 Task: Sort the products in the category "Hard Seltzer" by best match.
Action: Mouse moved to (777, 268)
Screenshot: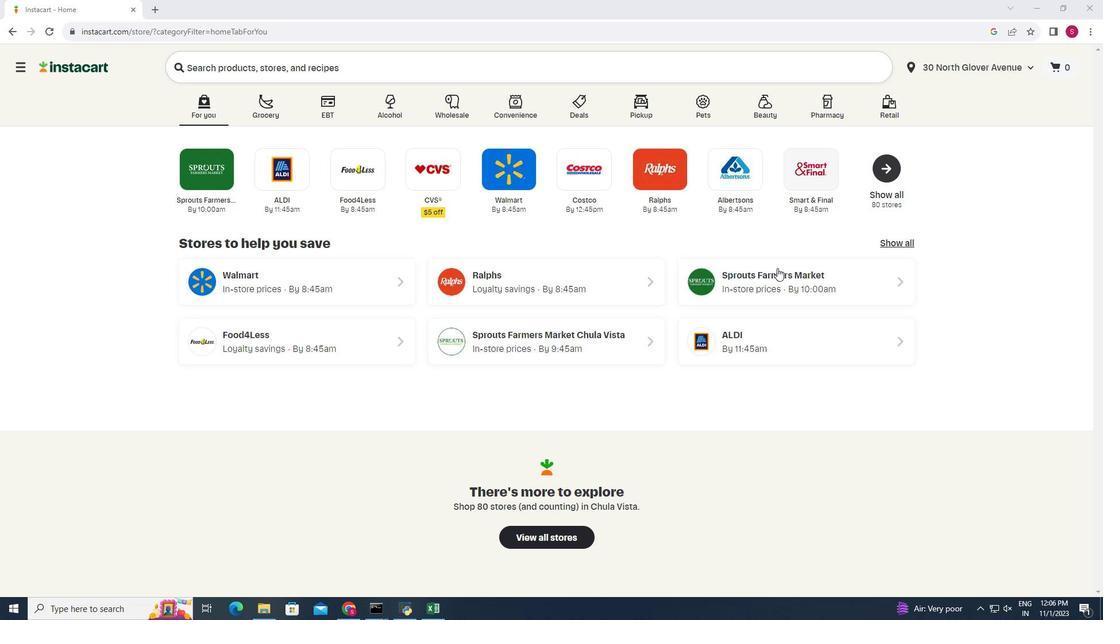 
Action: Mouse pressed left at (777, 268)
Screenshot: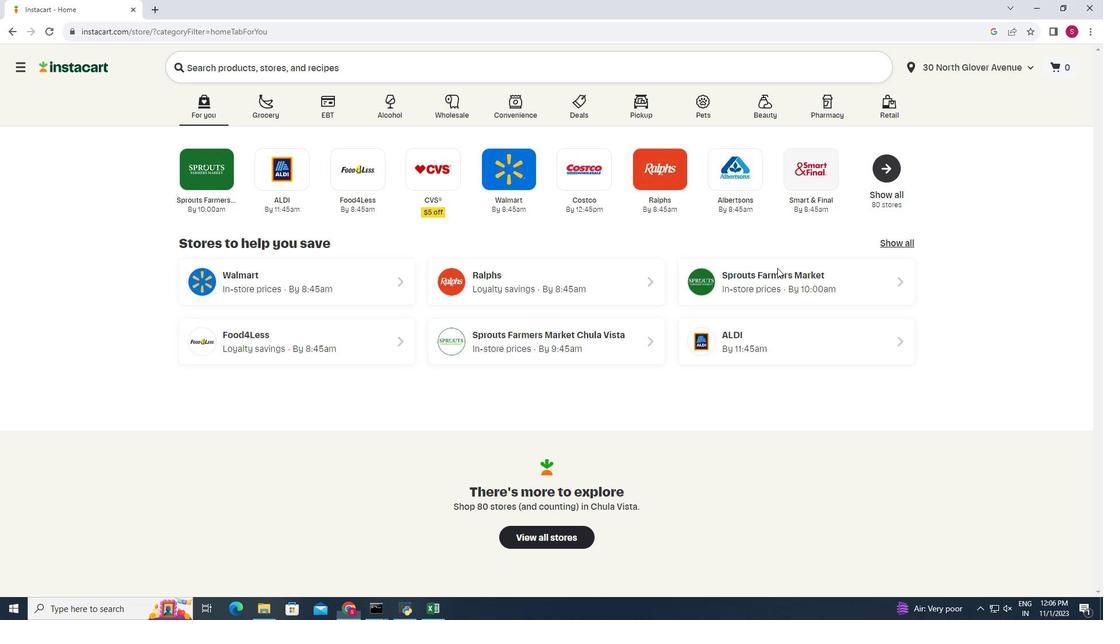 
Action: Mouse moved to (67, 566)
Screenshot: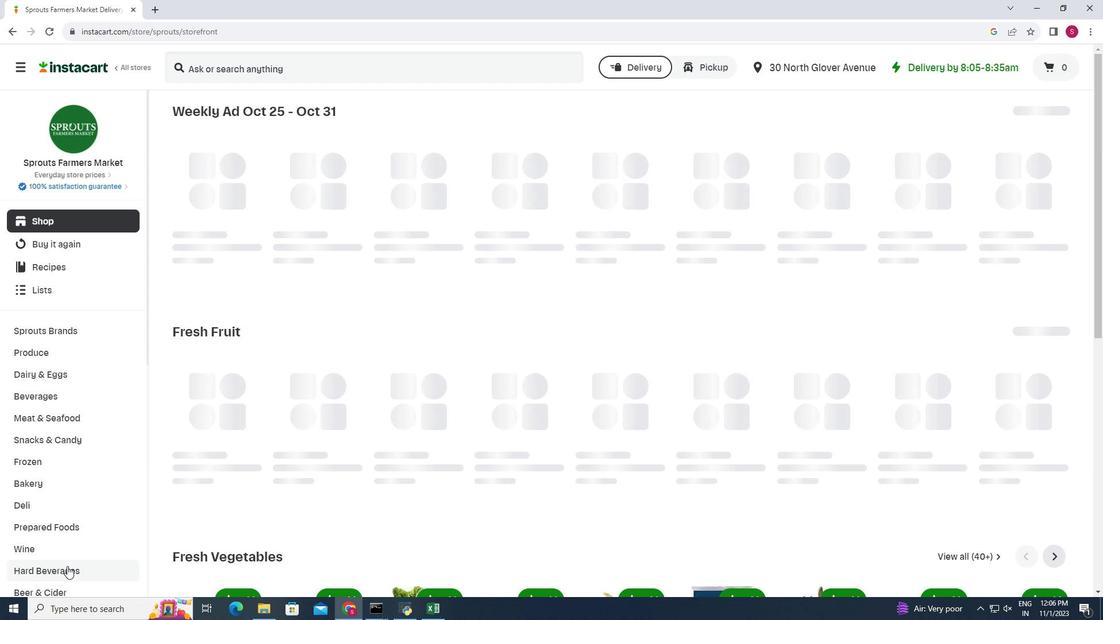 
Action: Mouse pressed left at (67, 566)
Screenshot: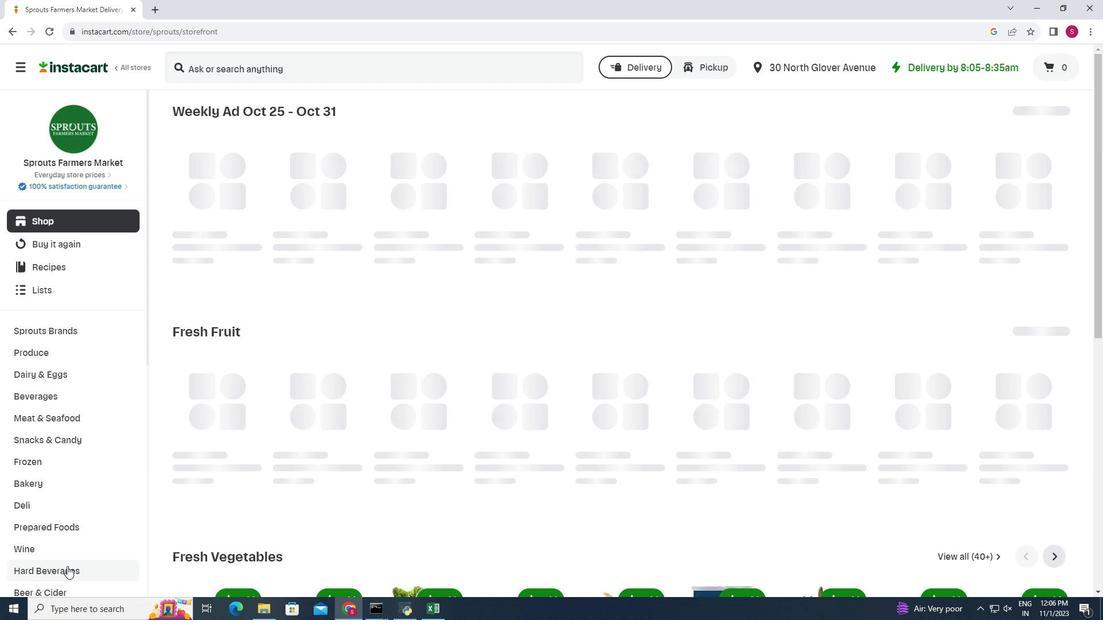 
Action: Mouse moved to (284, 144)
Screenshot: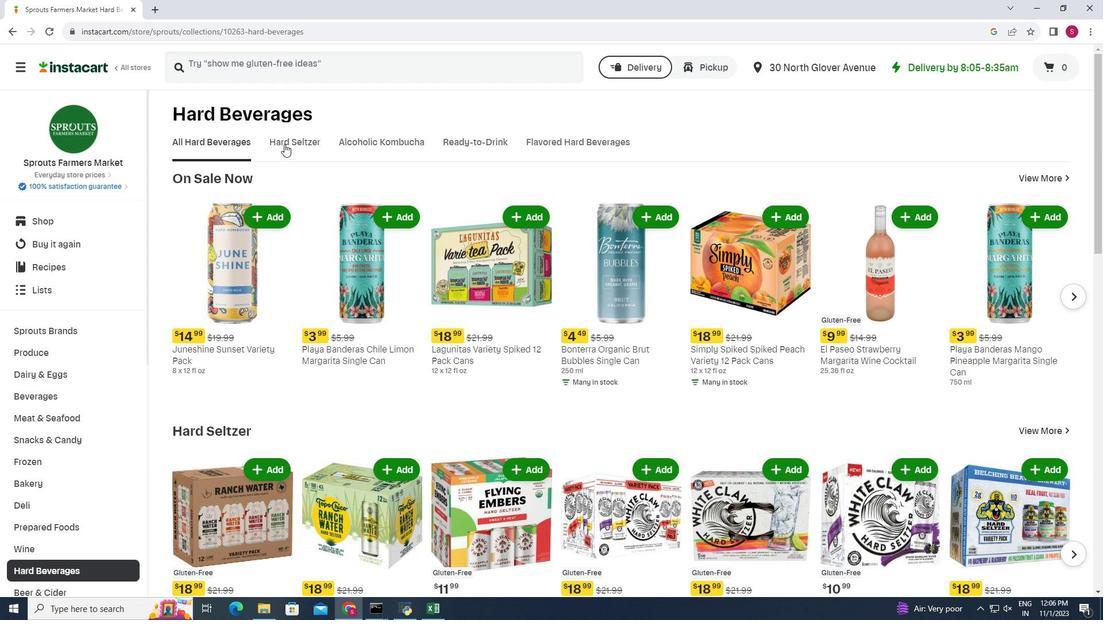 
Action: Mouse pressed left at (284, 144)
Screenshot: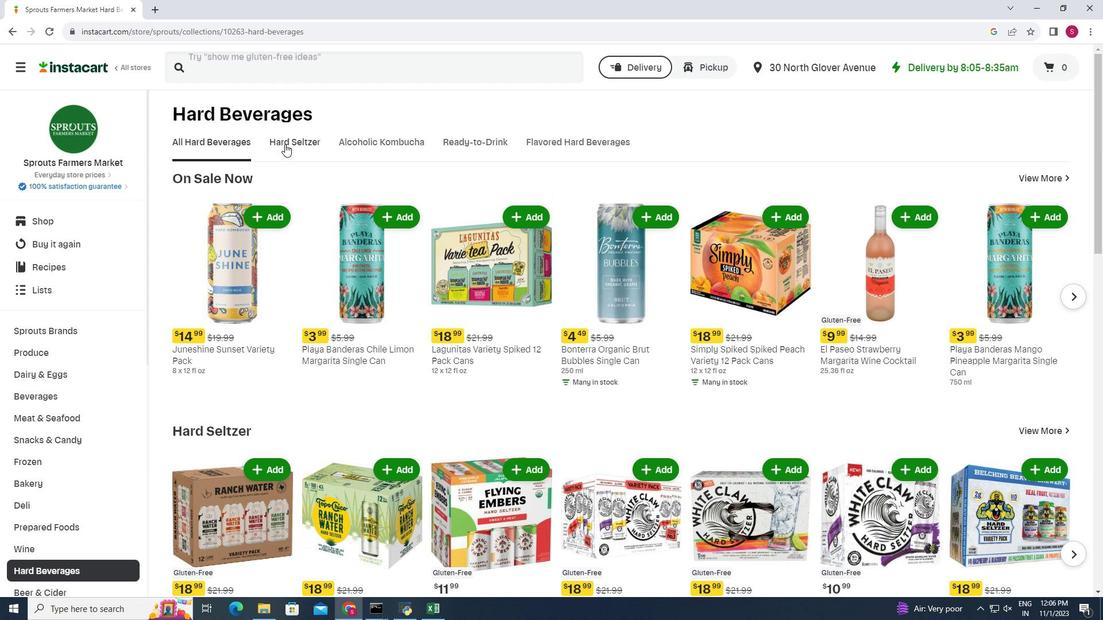 
Action: Mouse moved to (1080, 179)
Screenshot: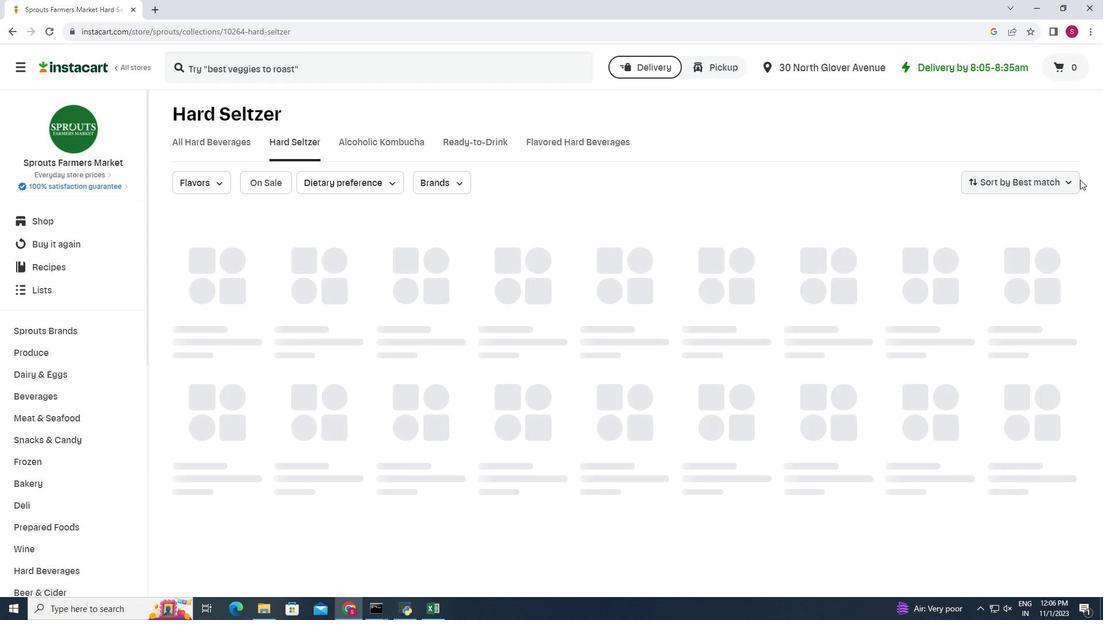 
Action: Mouse pressed left at (1080, 179)
Screenshot: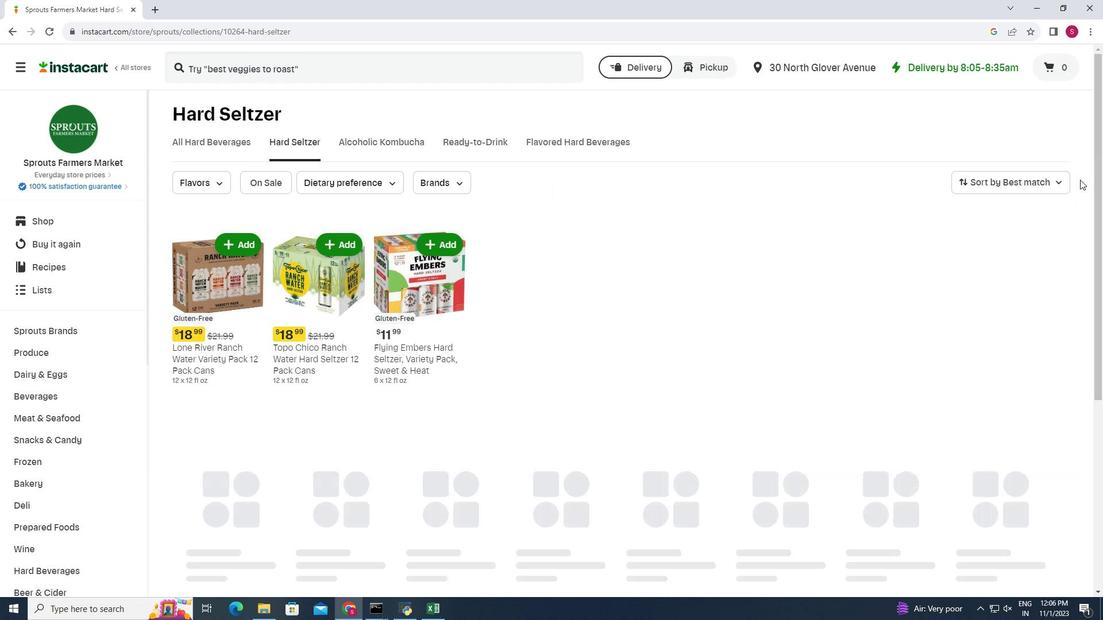 
Action: Mouse moved to (1065, 179)
Screenshot: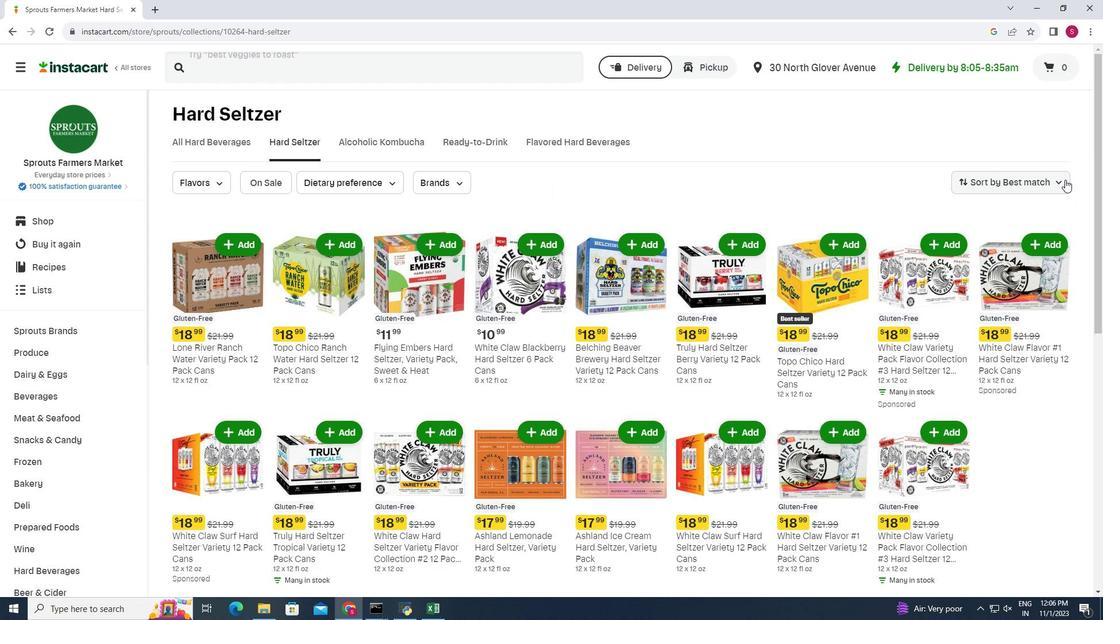 
Action: Mouse pressed left at (1065, 179)
Screenshot: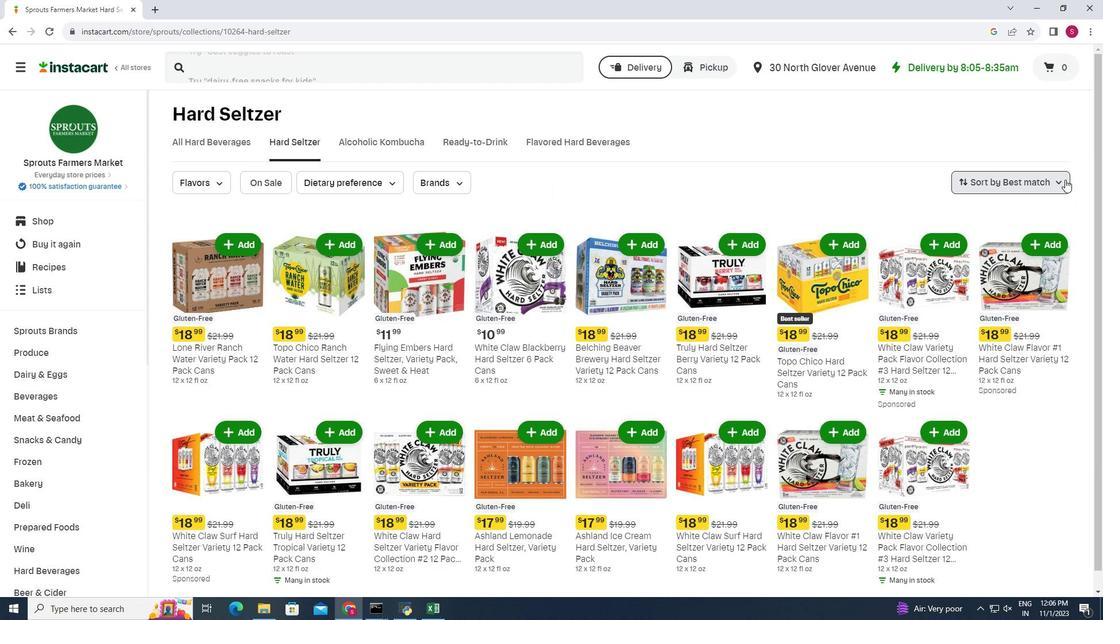 
Action: Mouse moved to (1036, 209)
Screenshot: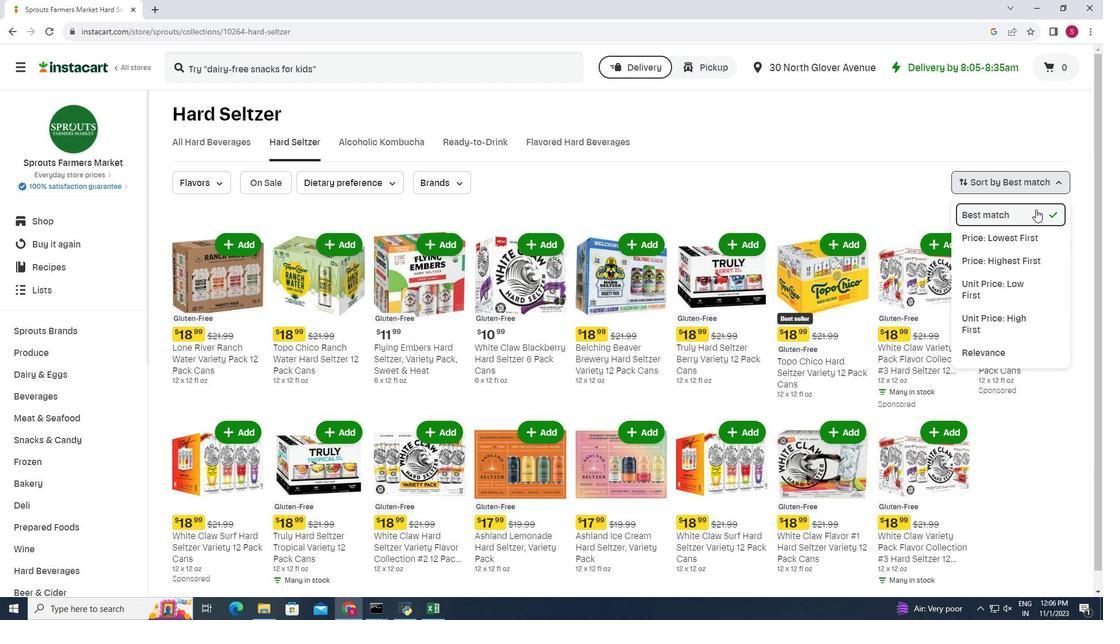 
Action: Mouse pressed left at (1036, 209)
Screenshot: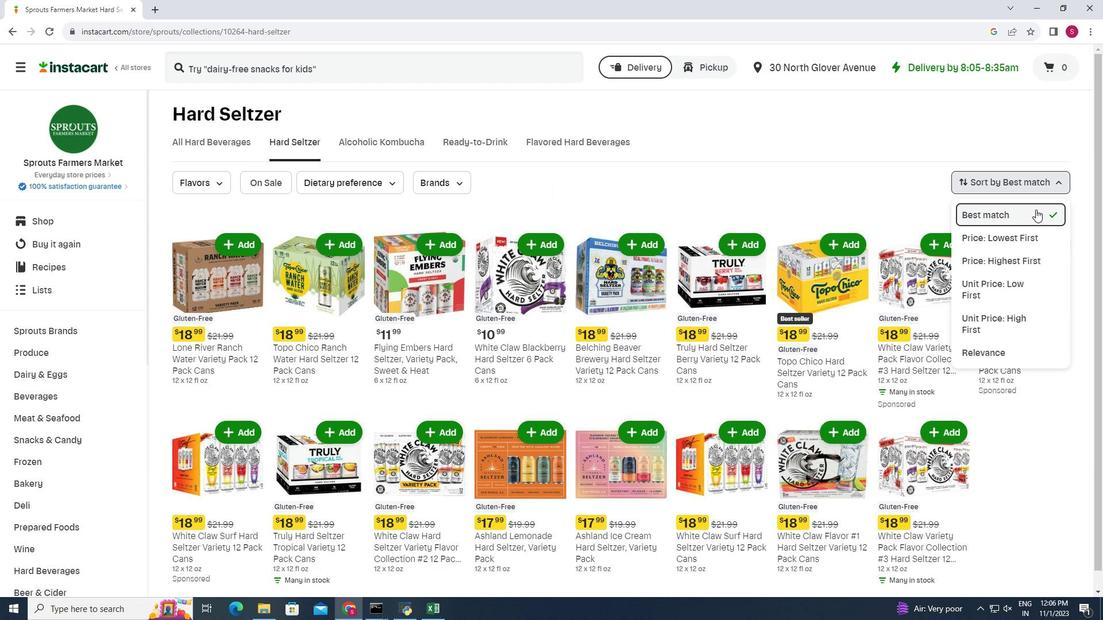 
Action: Mouse moved to (647, 174)
Screenshot: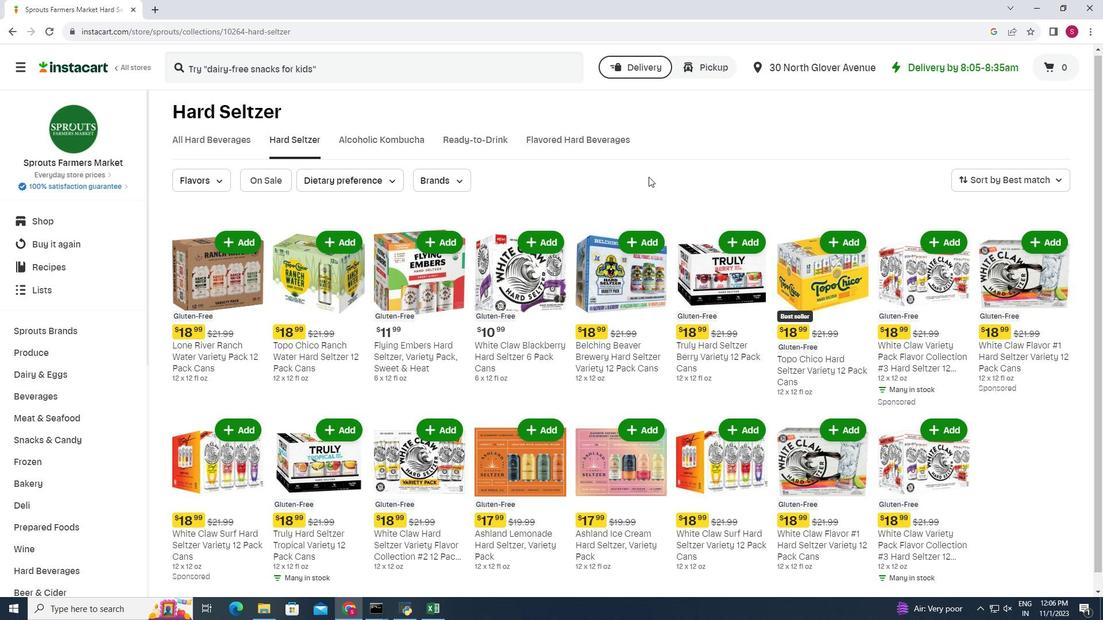 
Action: Mouse scrolled (647, 173) with delta (0, 0)
Screenshot: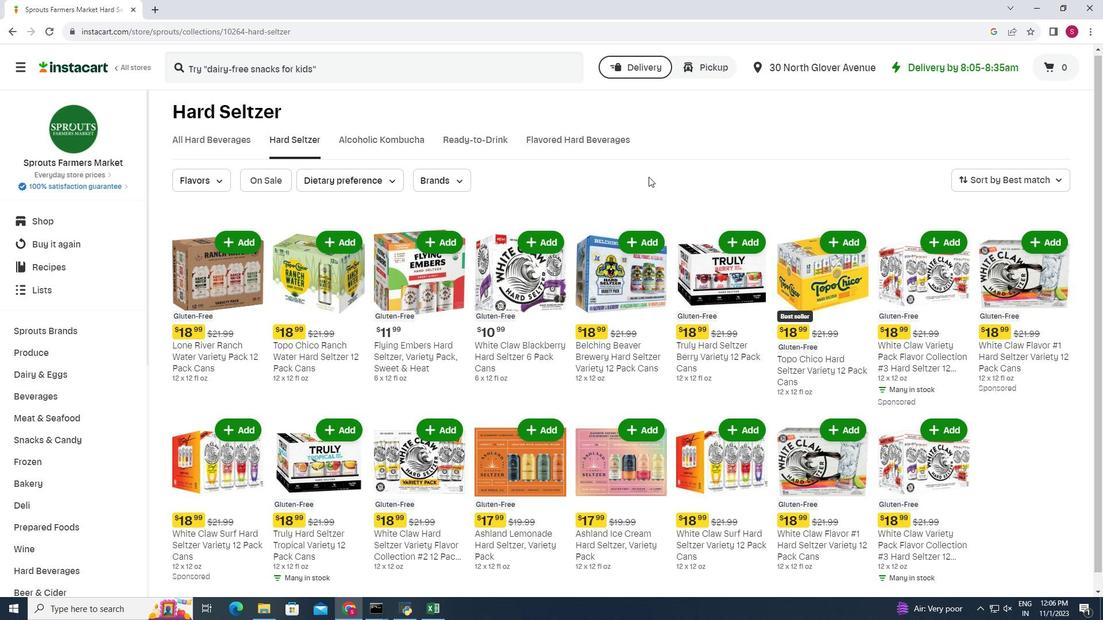 
Action: Mouse moved to (647, 175)
Screenshot: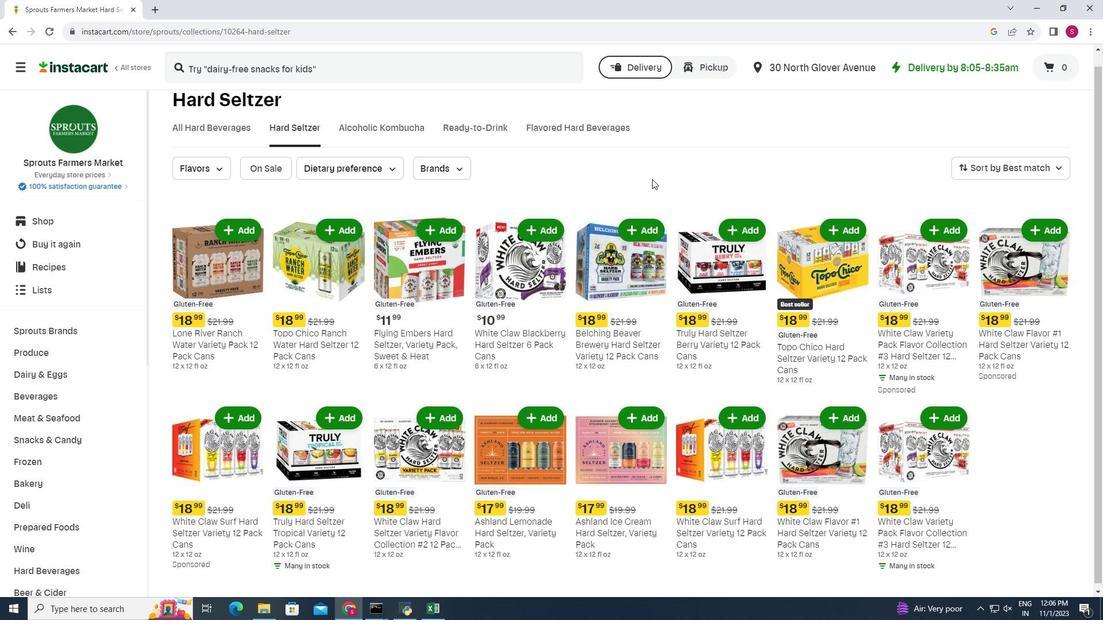 
Action: Mouse scrolled (647, 175) with delta (0, 0)
Screenshot: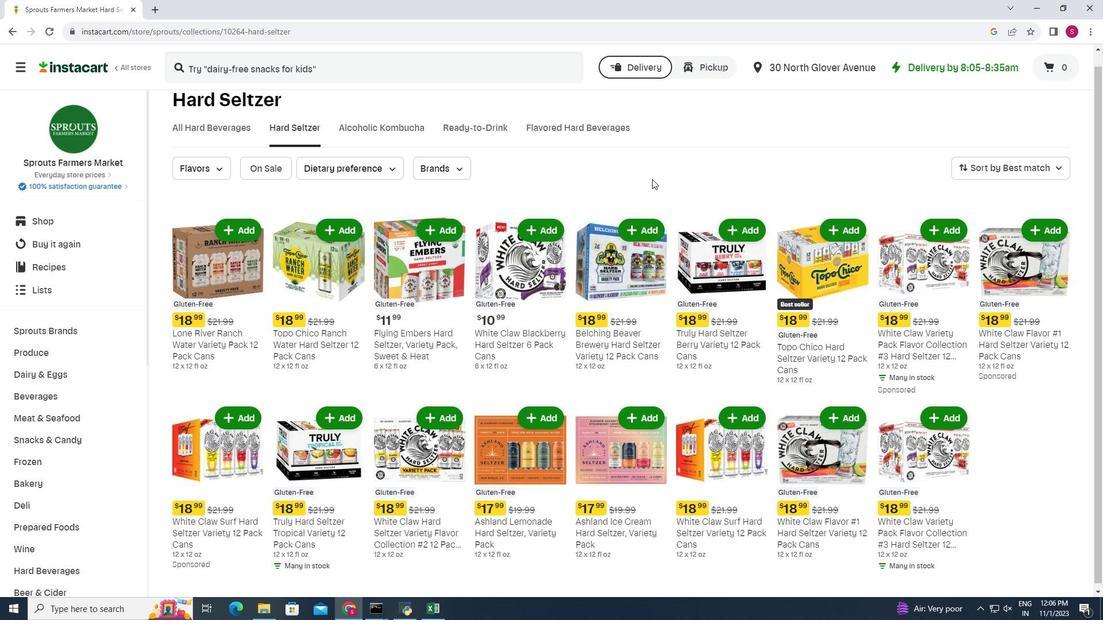 
Action: Mouse moved to (649, 177)
Screenshot: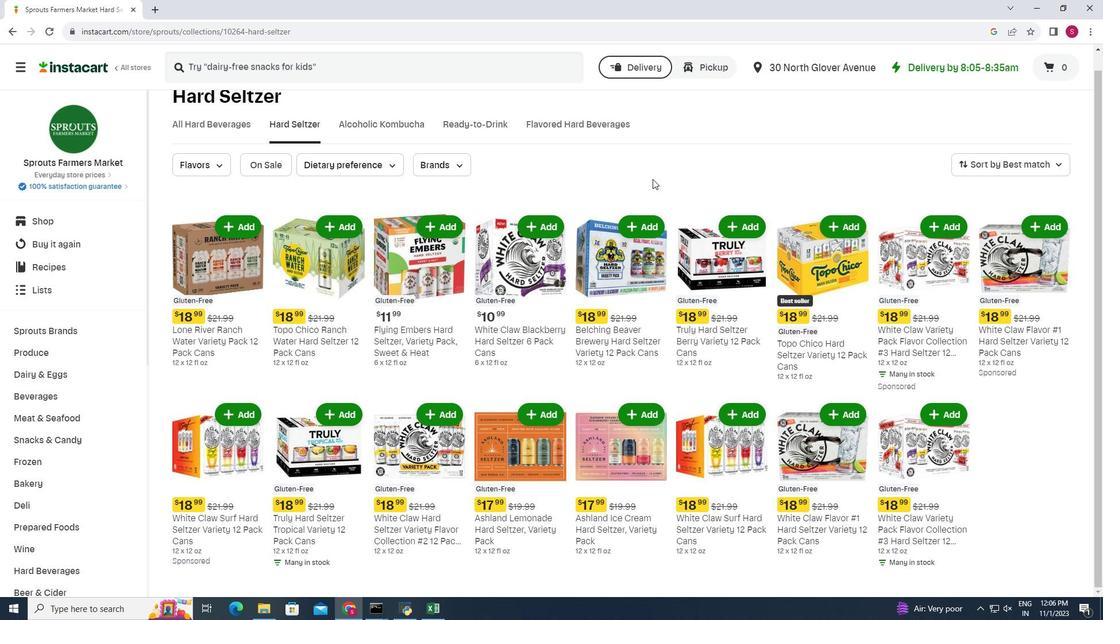
Action: Mouse scrolled (649, 176) with delta (0, 0)
Screenshot: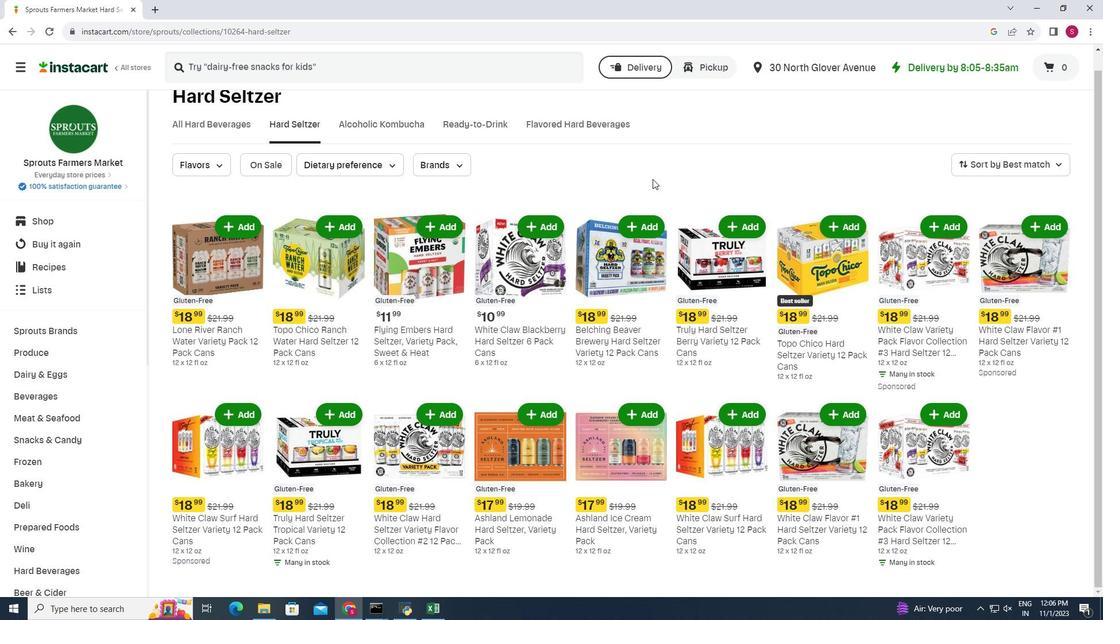 
Action: Mouse moved to (653, 179)
Screenshot: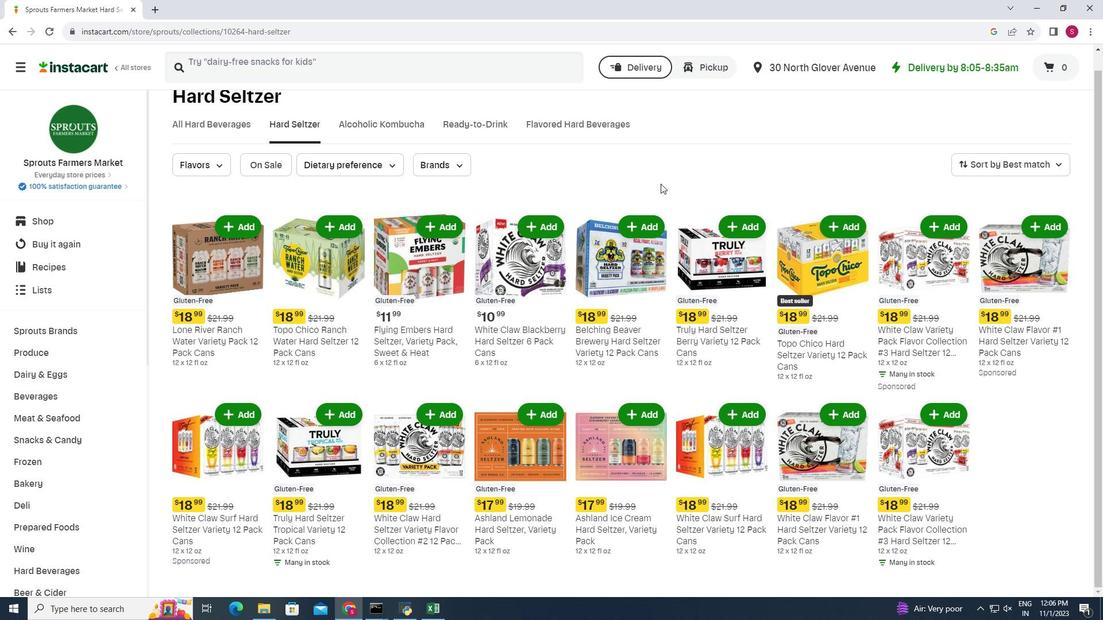
Action: Mouse scrolled (653, 178) with delta (0, 0)
Screenshot: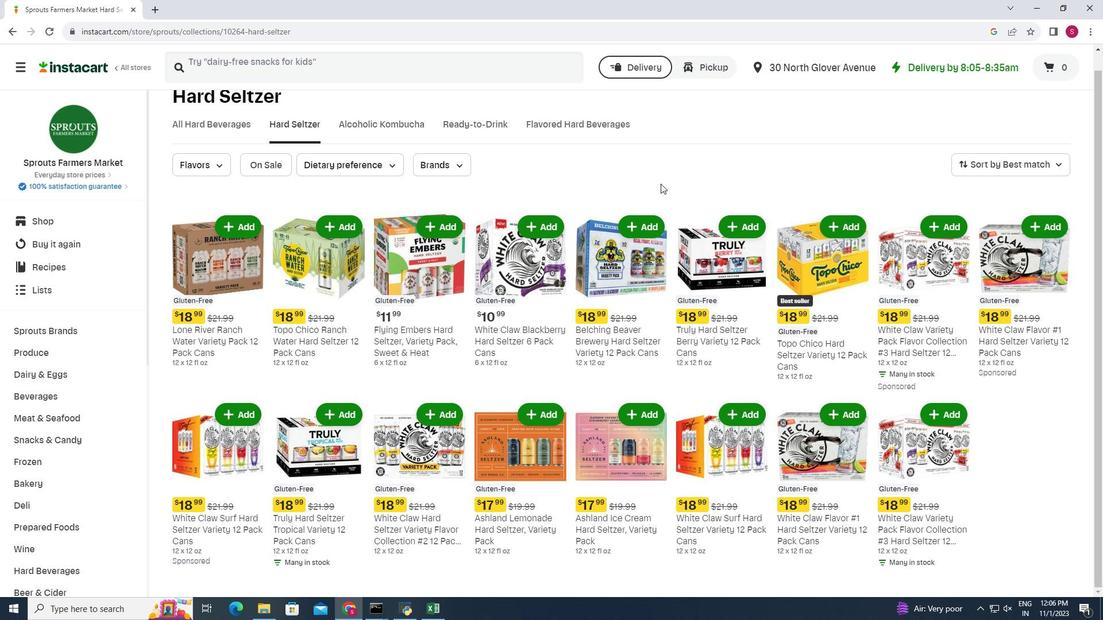 
Action: Mouse moved to (662, 185)
Screenshot: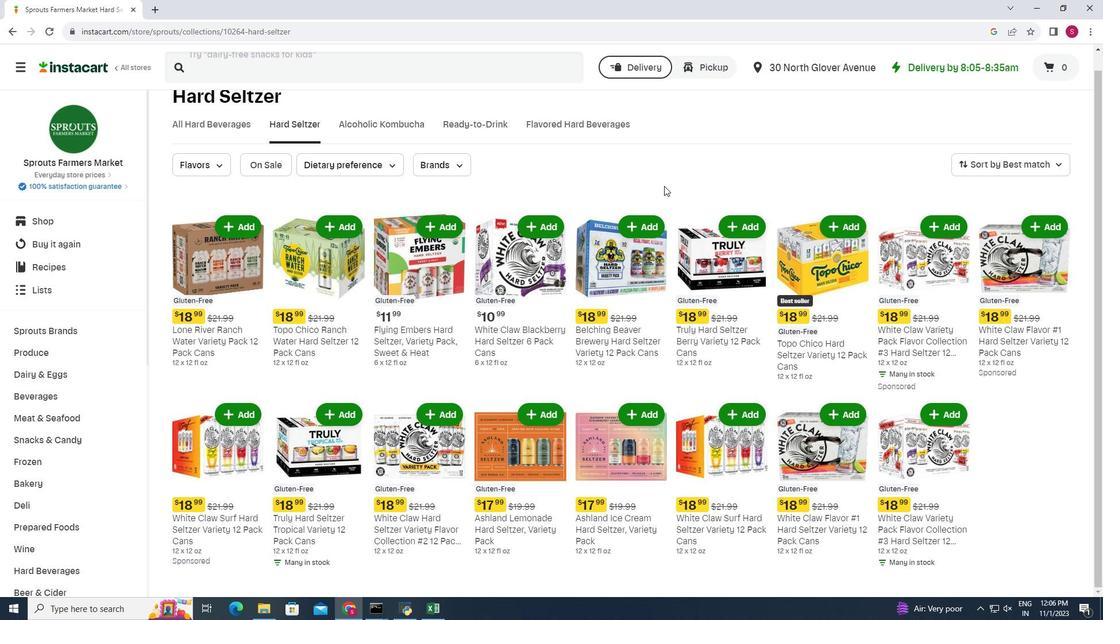 
Action: Mouse scrolled (662, 184) with delta (0, 0)
Screenshot: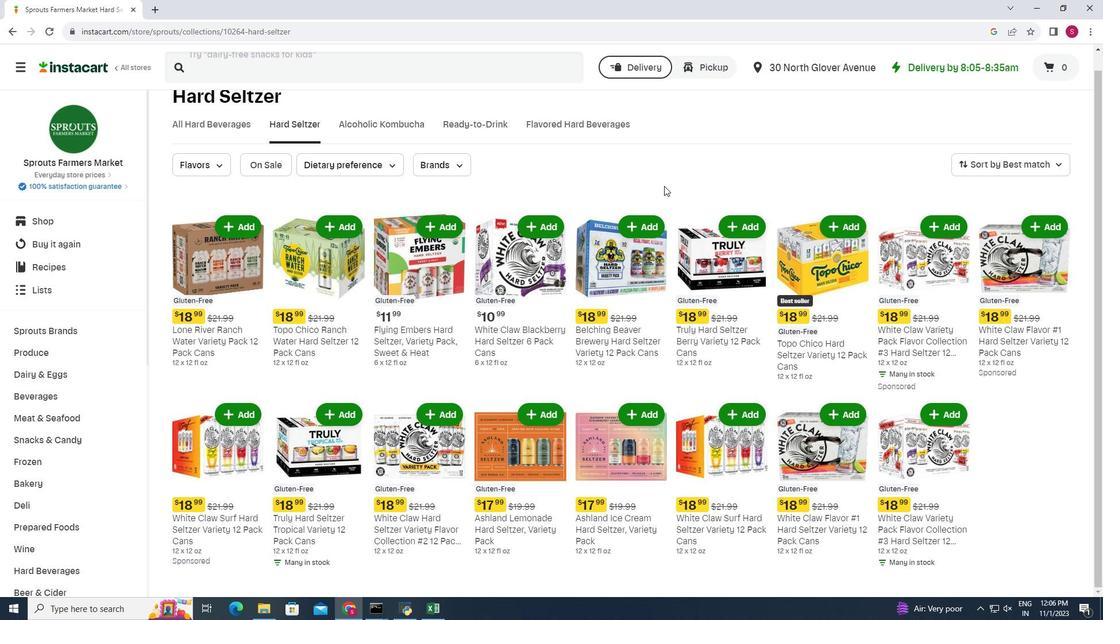 
Action: Mouse moved to (688, 159)
Screenshot: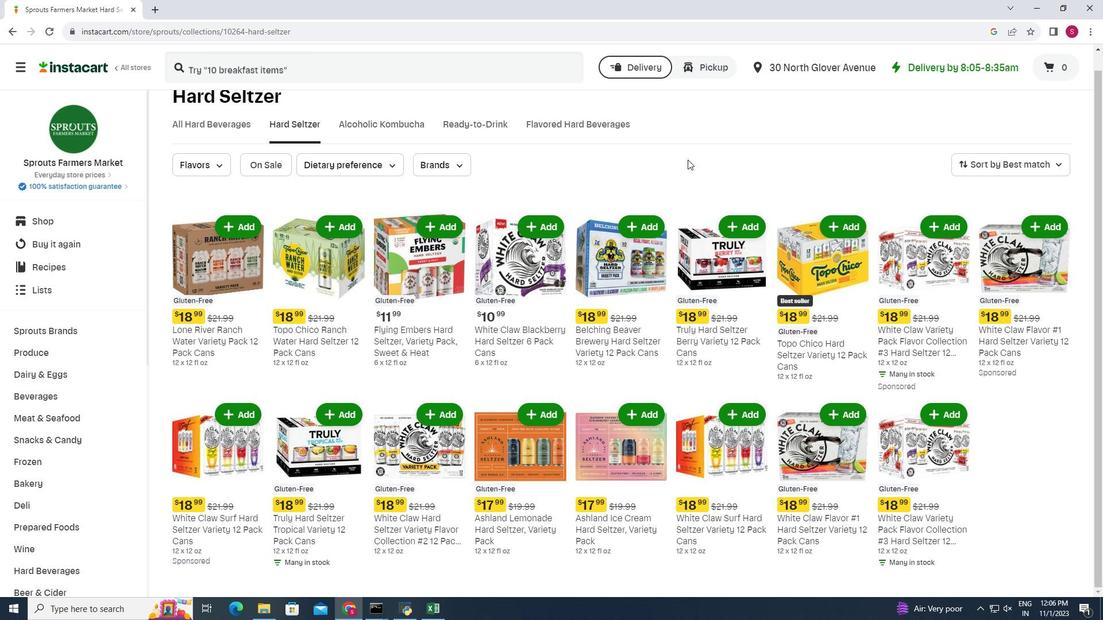 
